 Task: Move the task Create a new online platform for online personal shopping services to the section To-Do in the project BeaconWorks and sort the tasks in the project by Assignee in Ascending order
Action: Mouse moved to (801, 506)
Screenshot: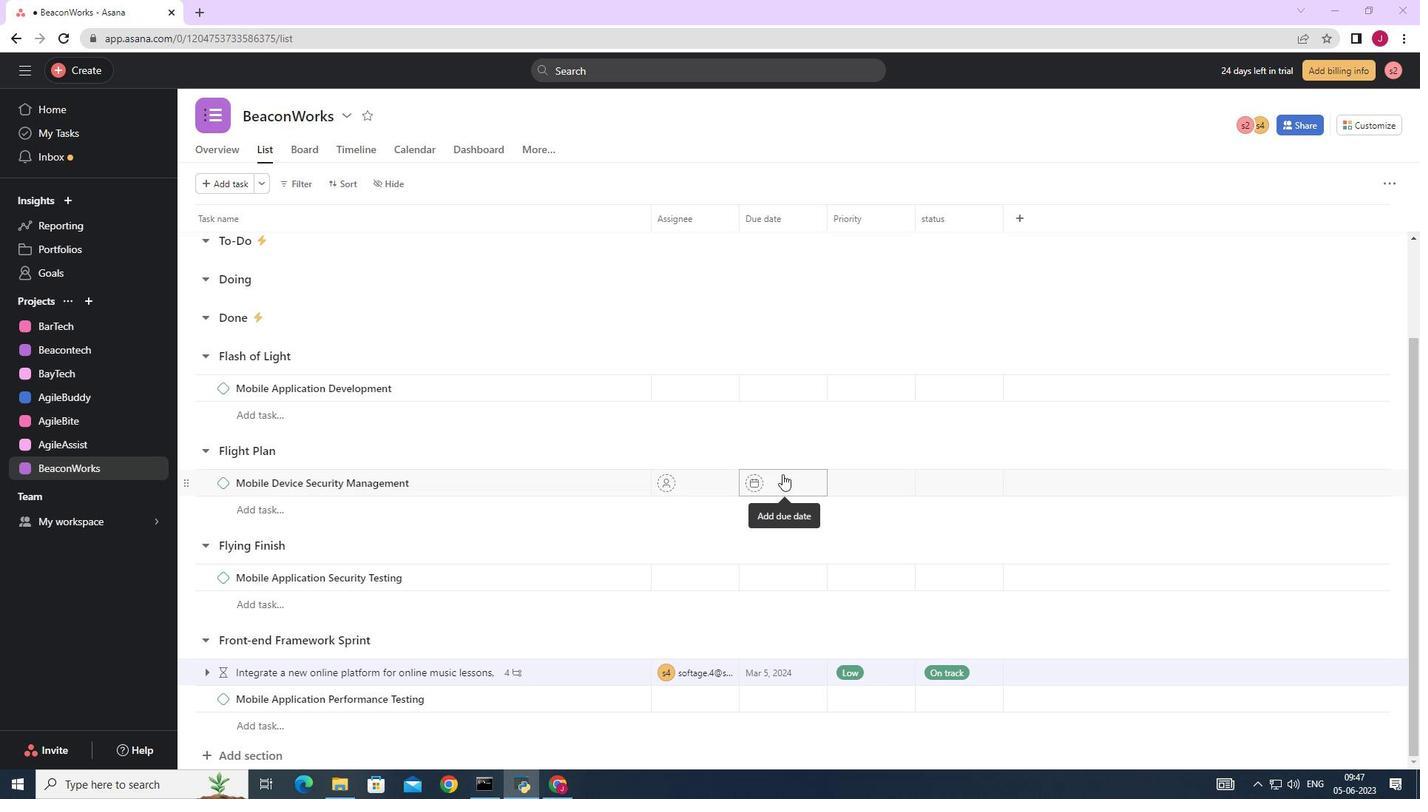 
Action: Mouse scrolled (801, 506) with delta (0, 0)
Screenshot: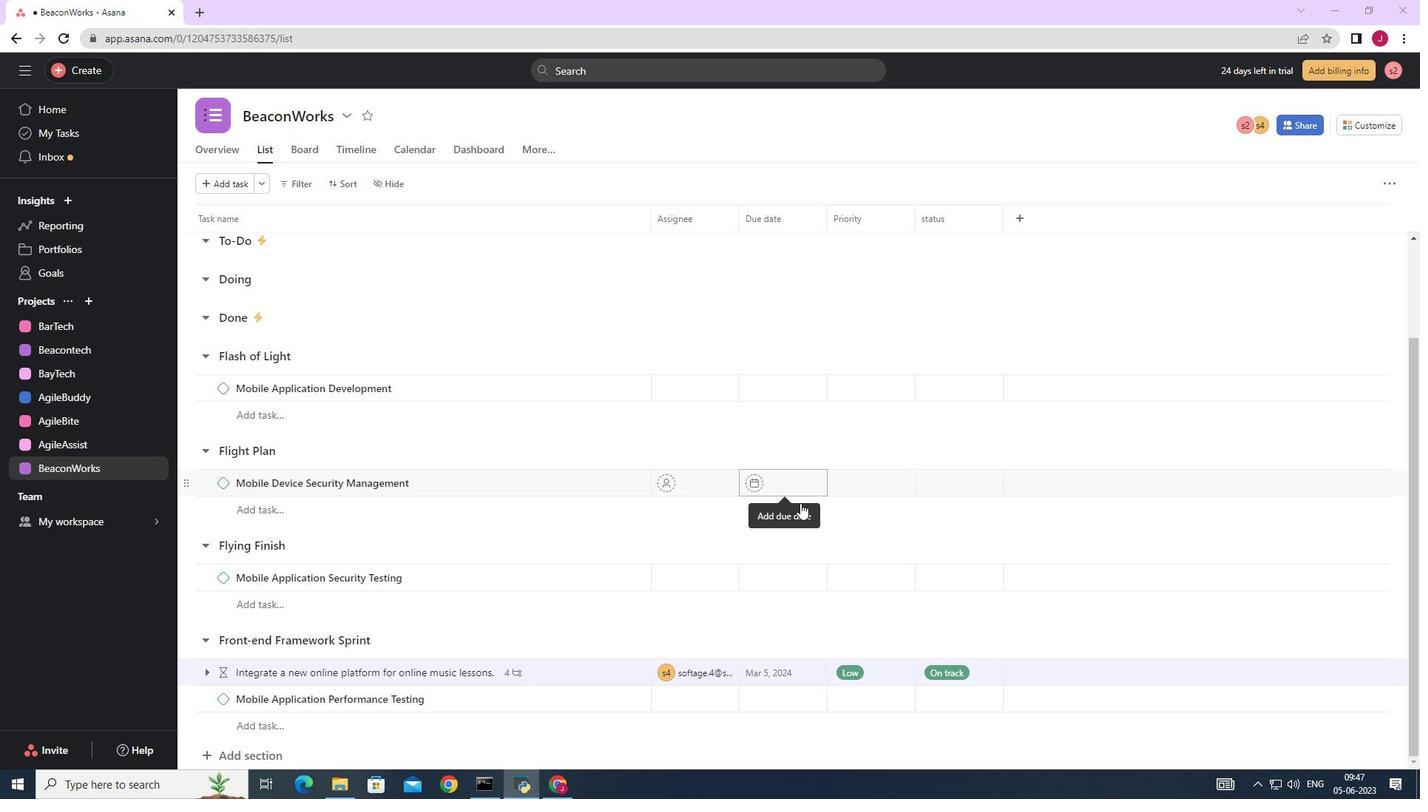 
Action: Mouse moved to (801, 506)
Screenshot: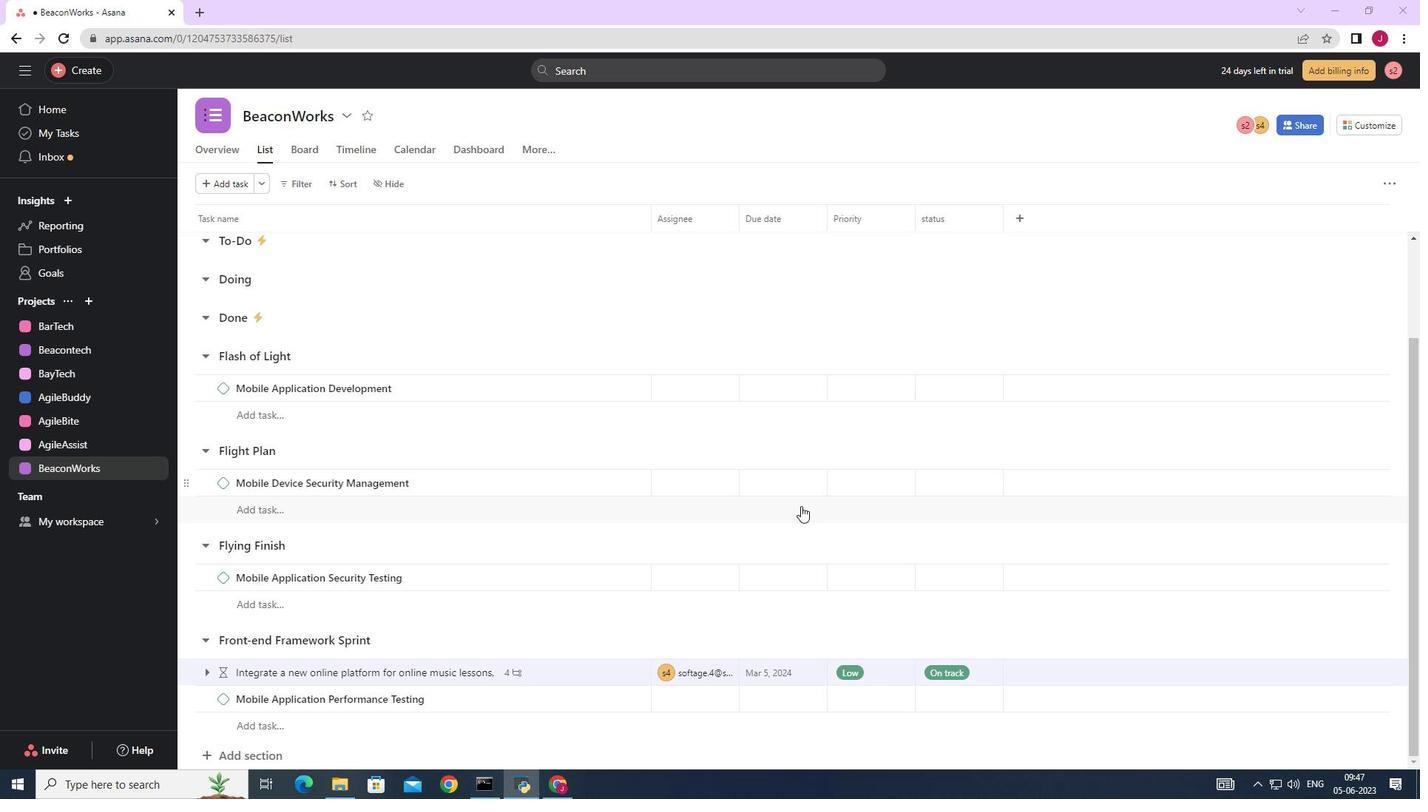 
Action: Mouse scrolled (801, 507) with delta (0, 0)
Screenshot: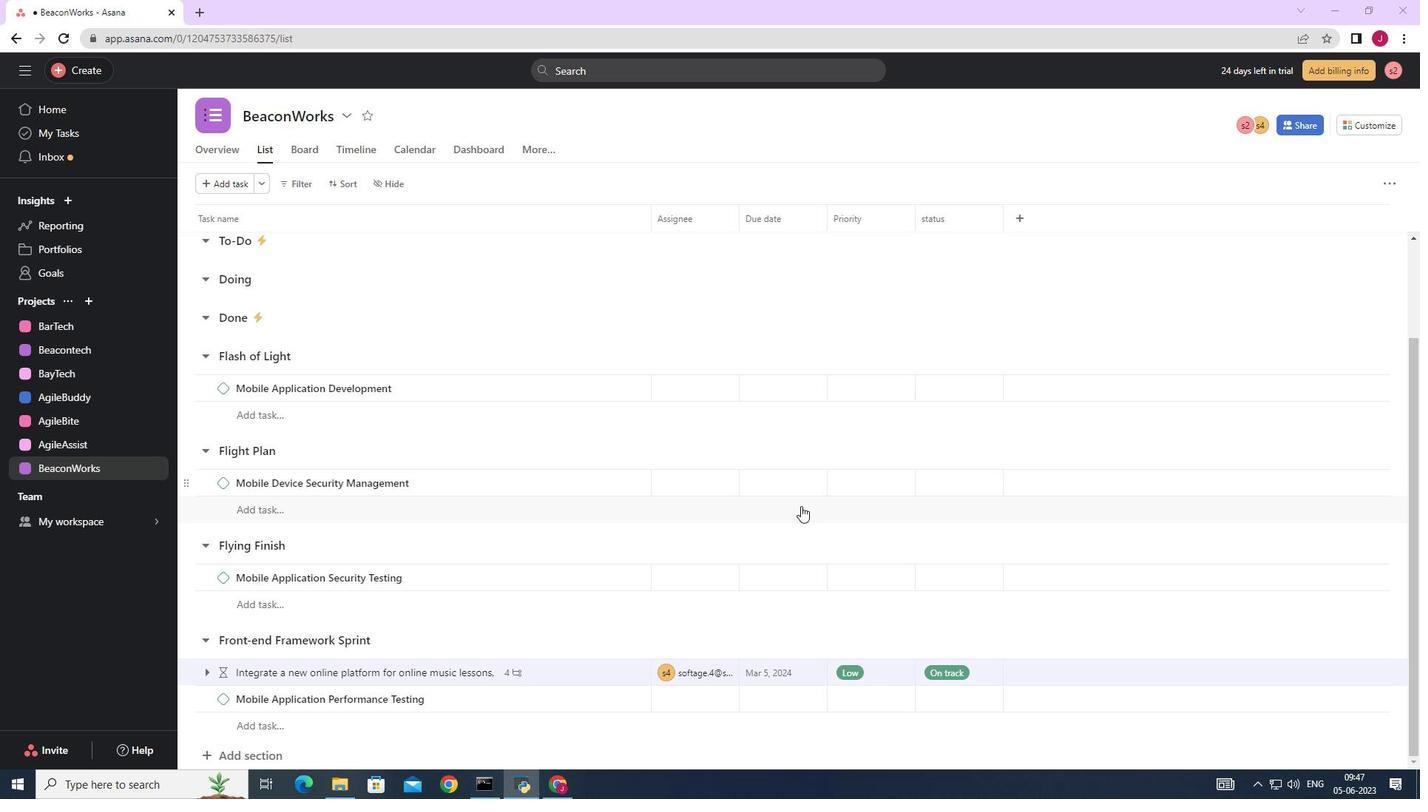 
Action: Mouse scrolled (801, 507) with delta (0, 0)
Screenshot: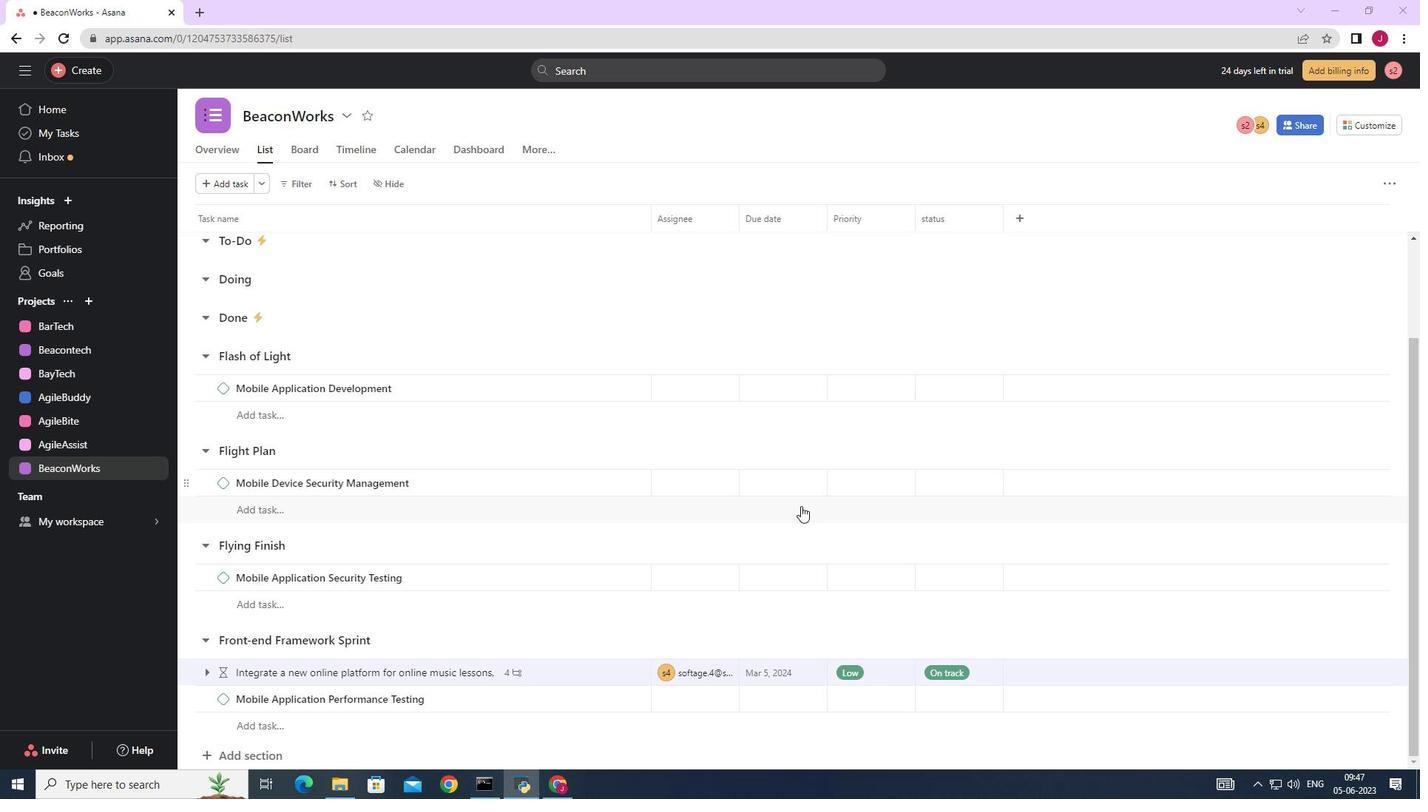
Action: Mouse scrolled (801, 507) with delta (0, 0)
Screenshot: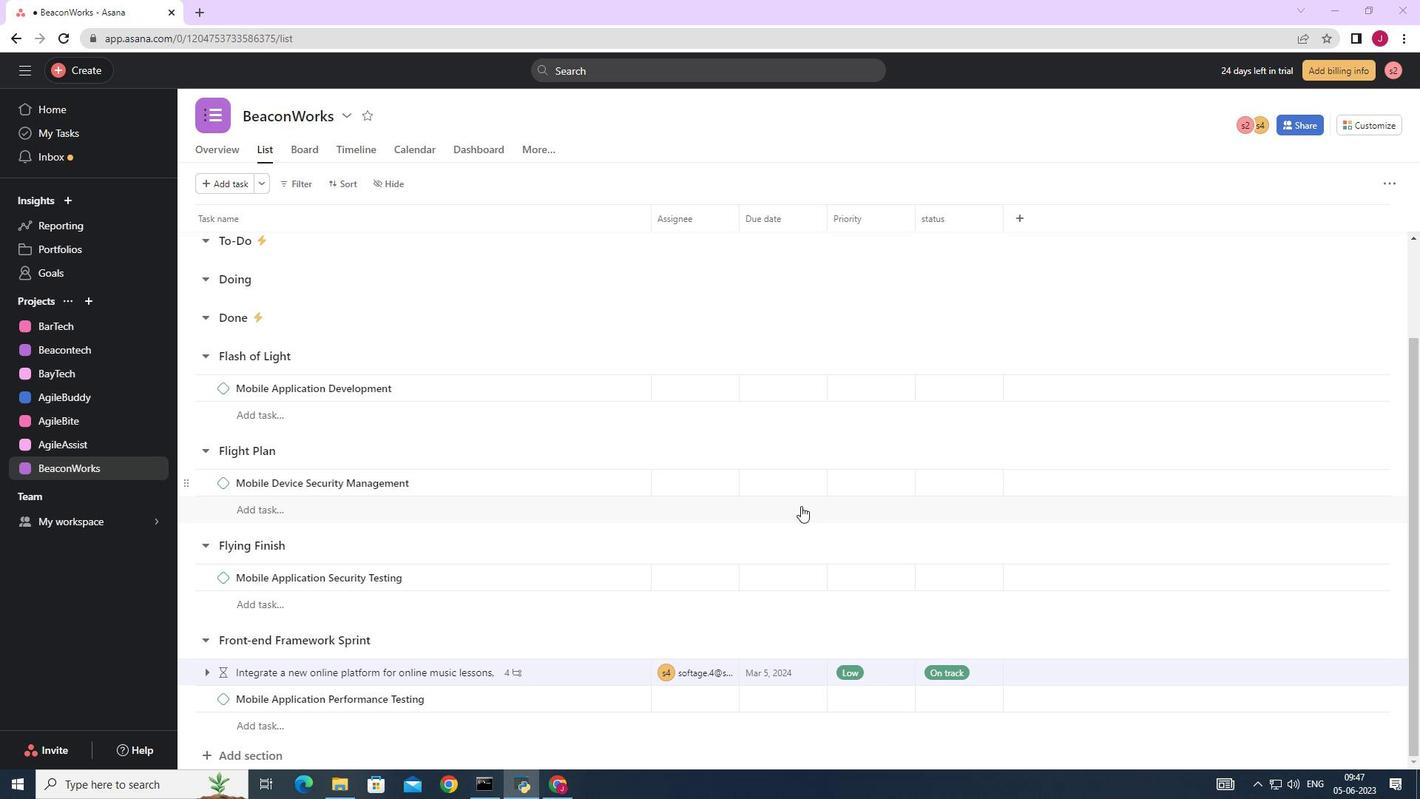 
Action: Mouse moved to (614, 298)
Screenshot: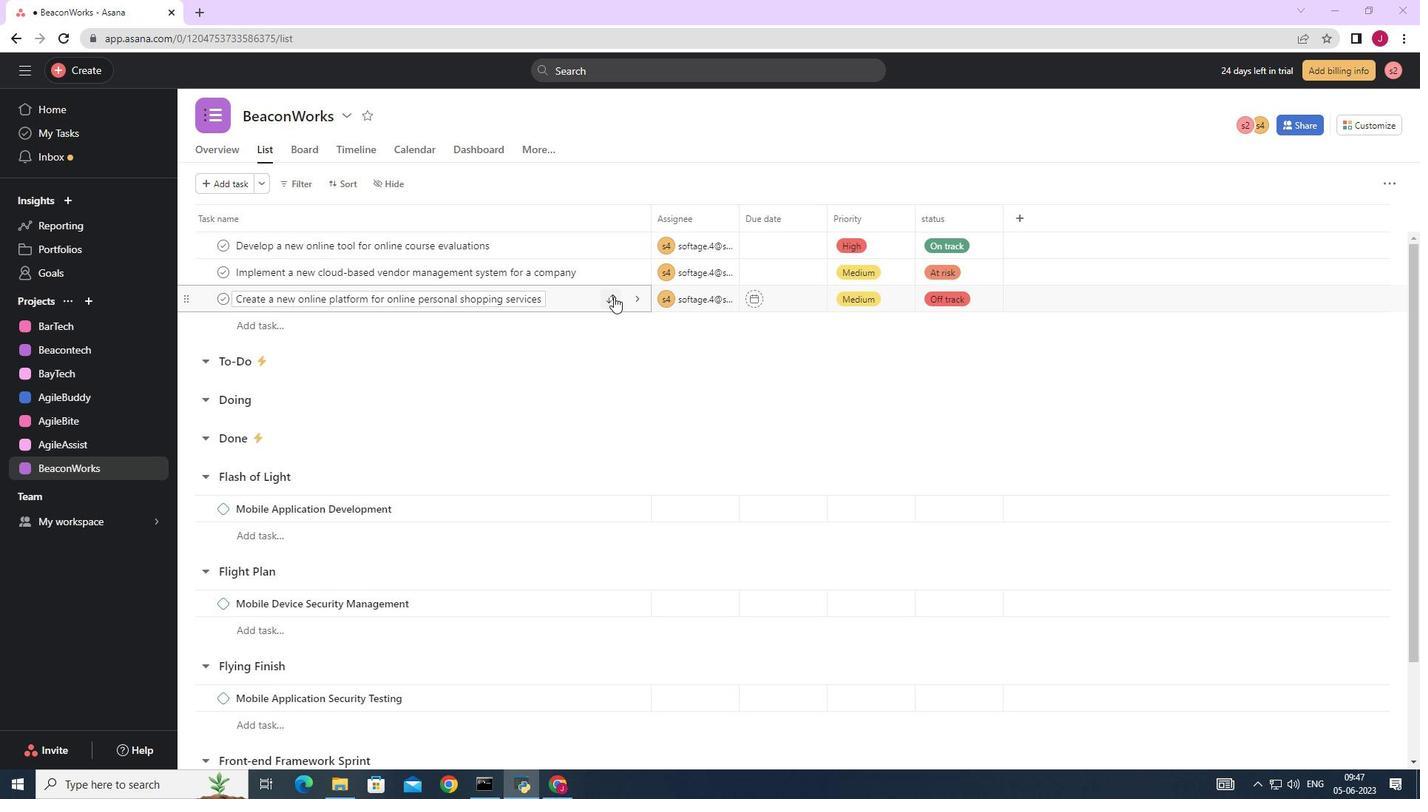 
Action: Mouse pressed left at (614, 298)
Screenshot: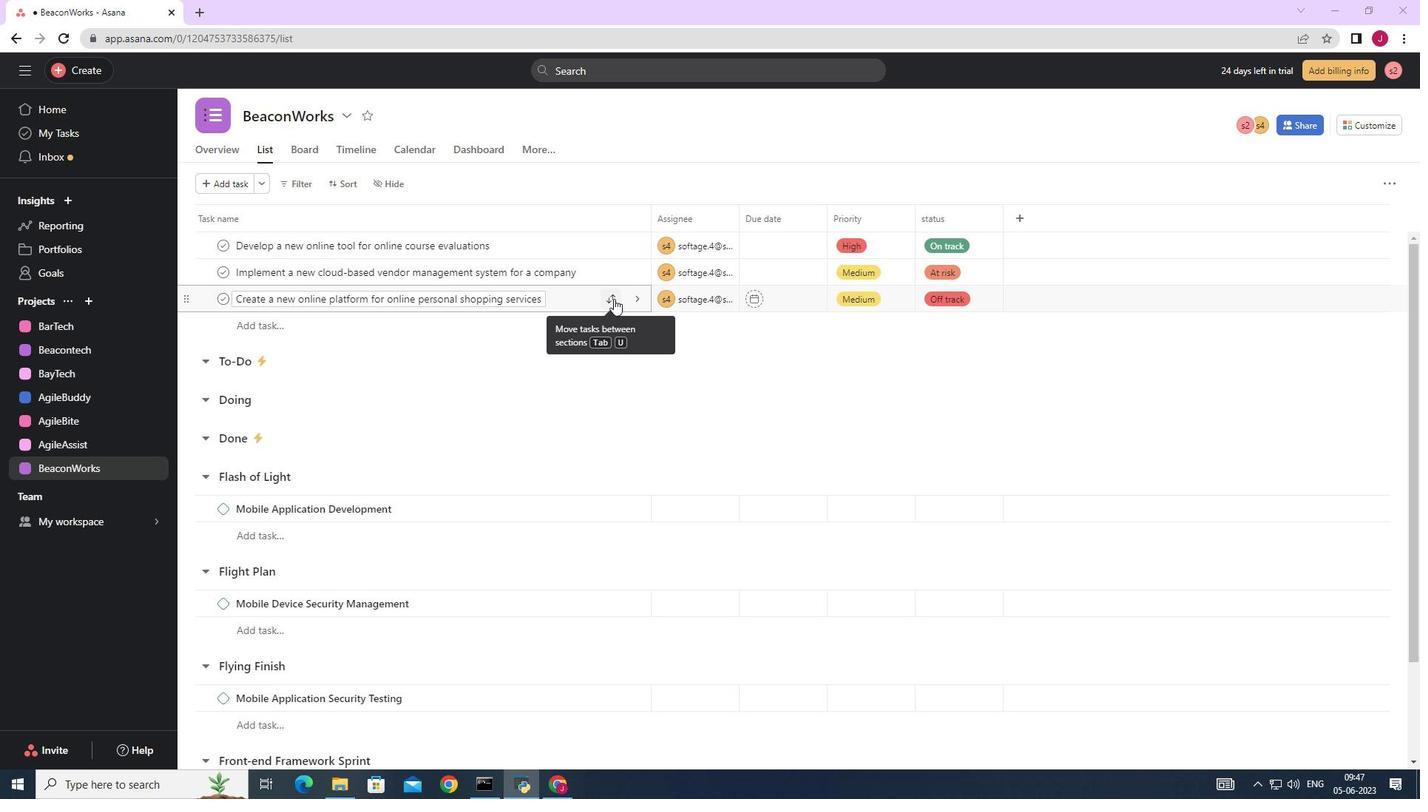 
Action: Mouse moved to (522, 378)
Screenshot: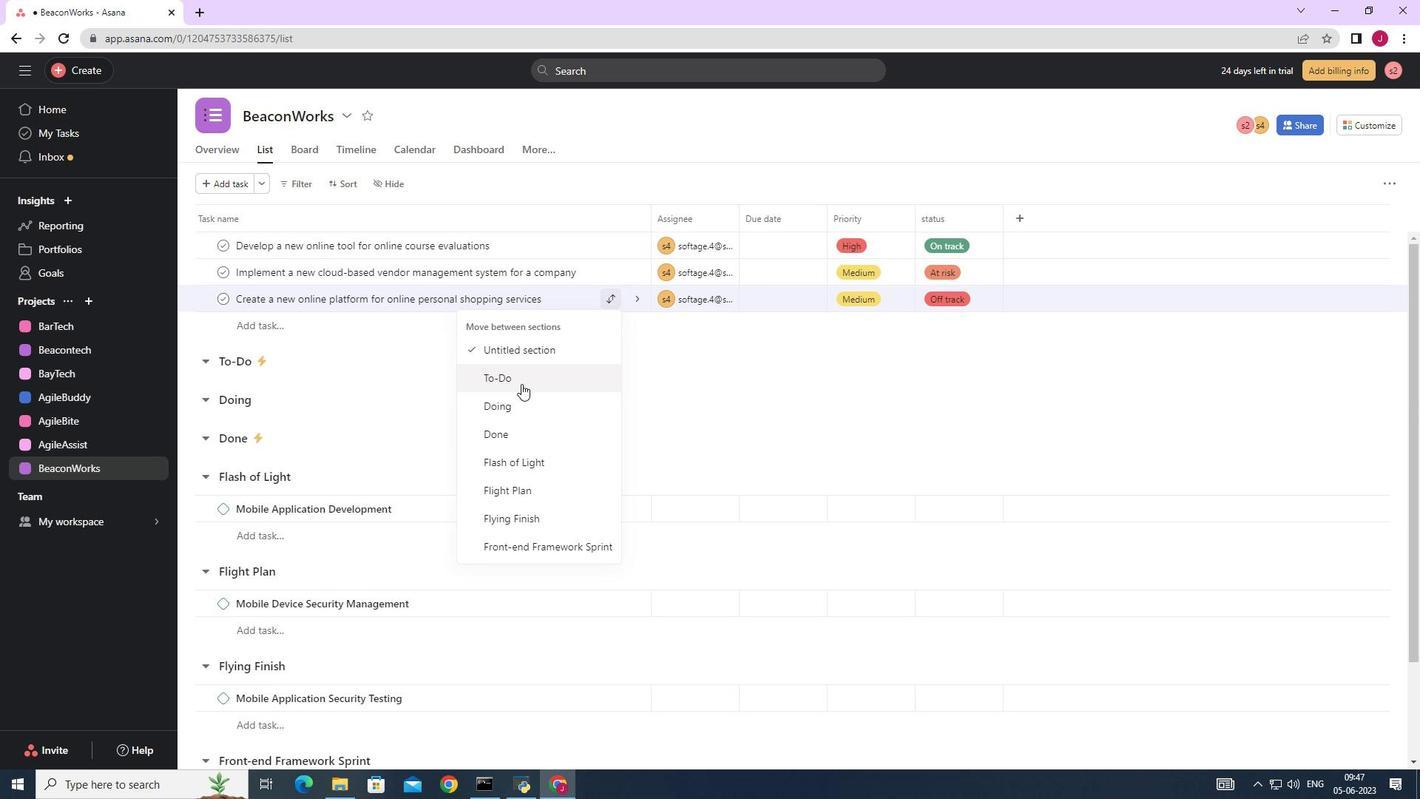 
Action: Mouse pressed left at (522, 378)
Screenshot: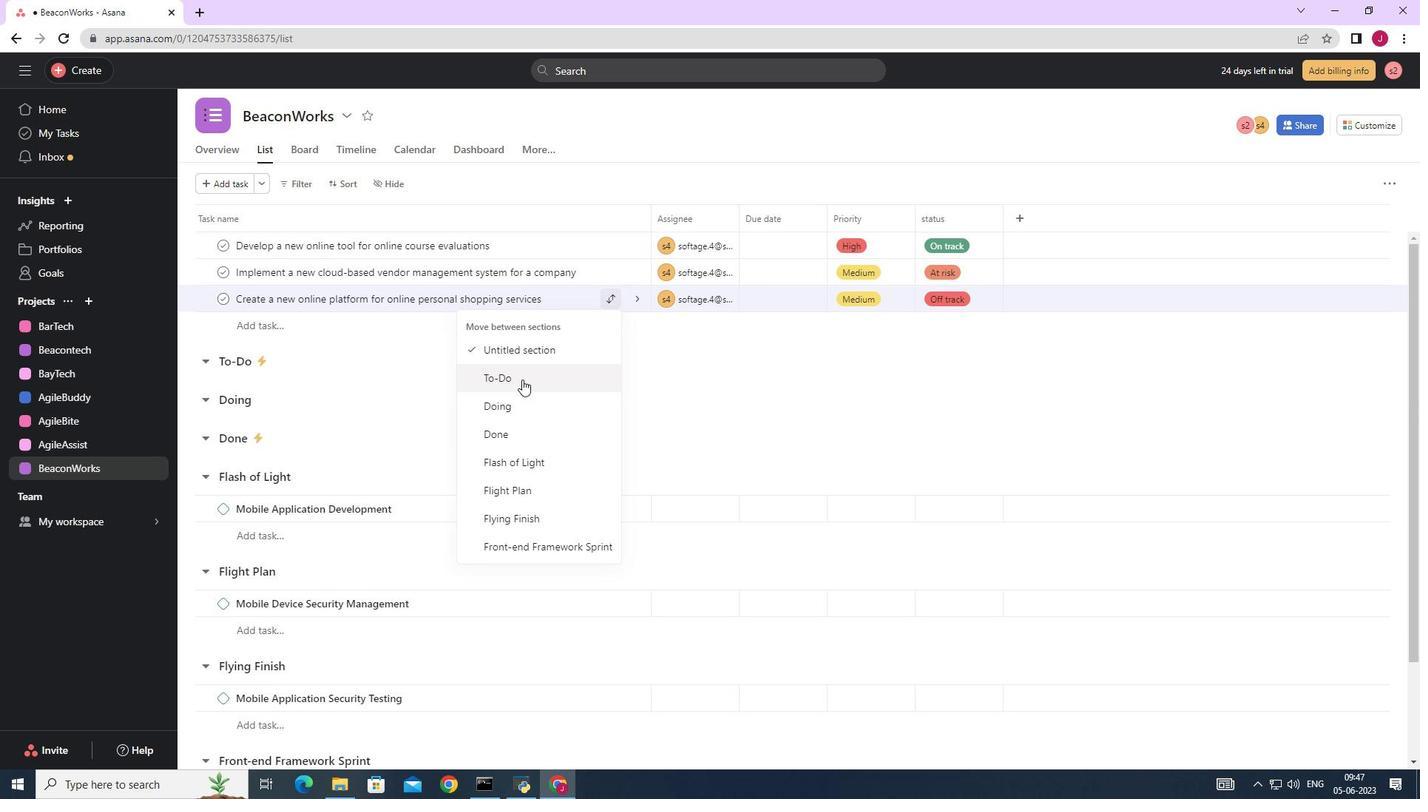 
Action: Mouse moved to (539, 426)
Screenshot: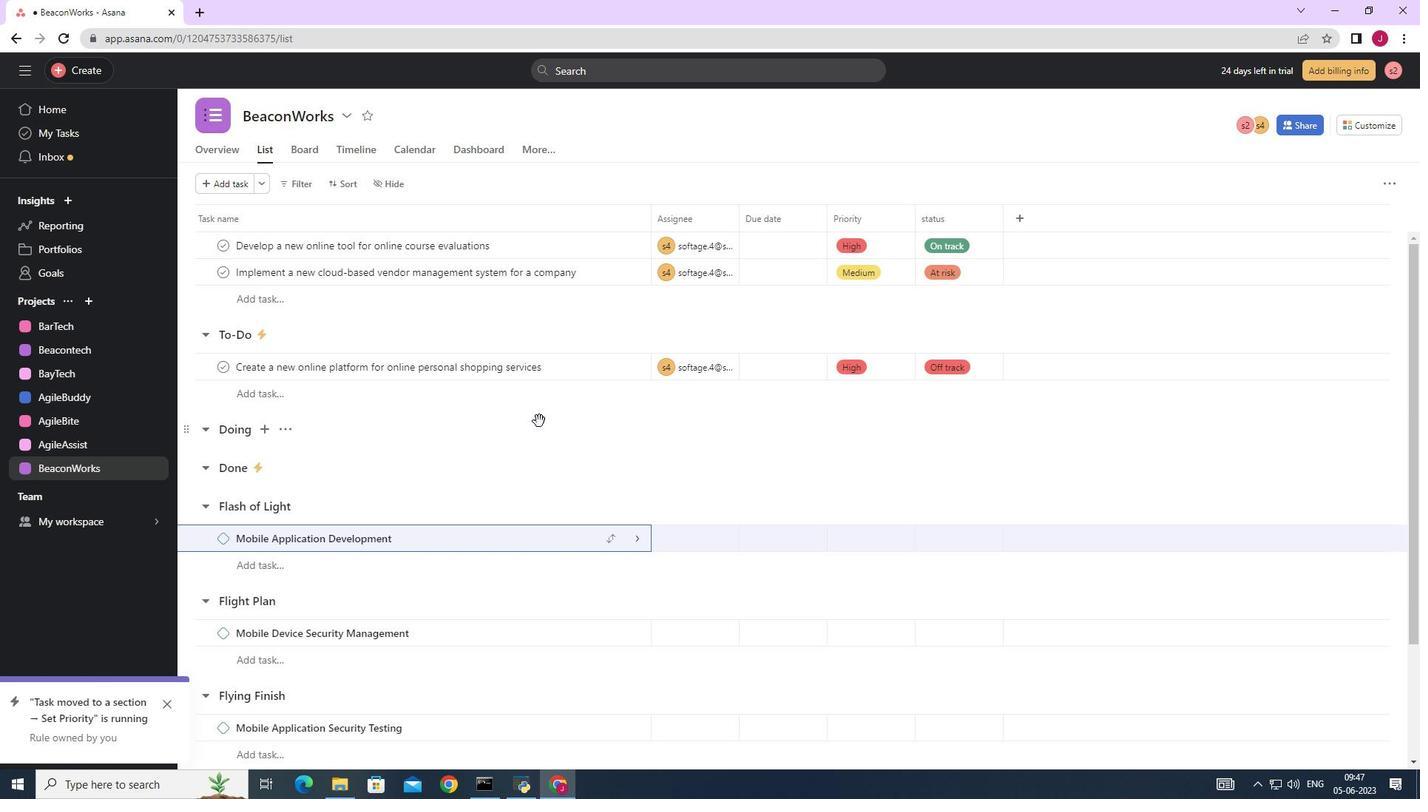 
Action: Mouse scrolled (539, 425) with delta (0, 0)
Screenshot: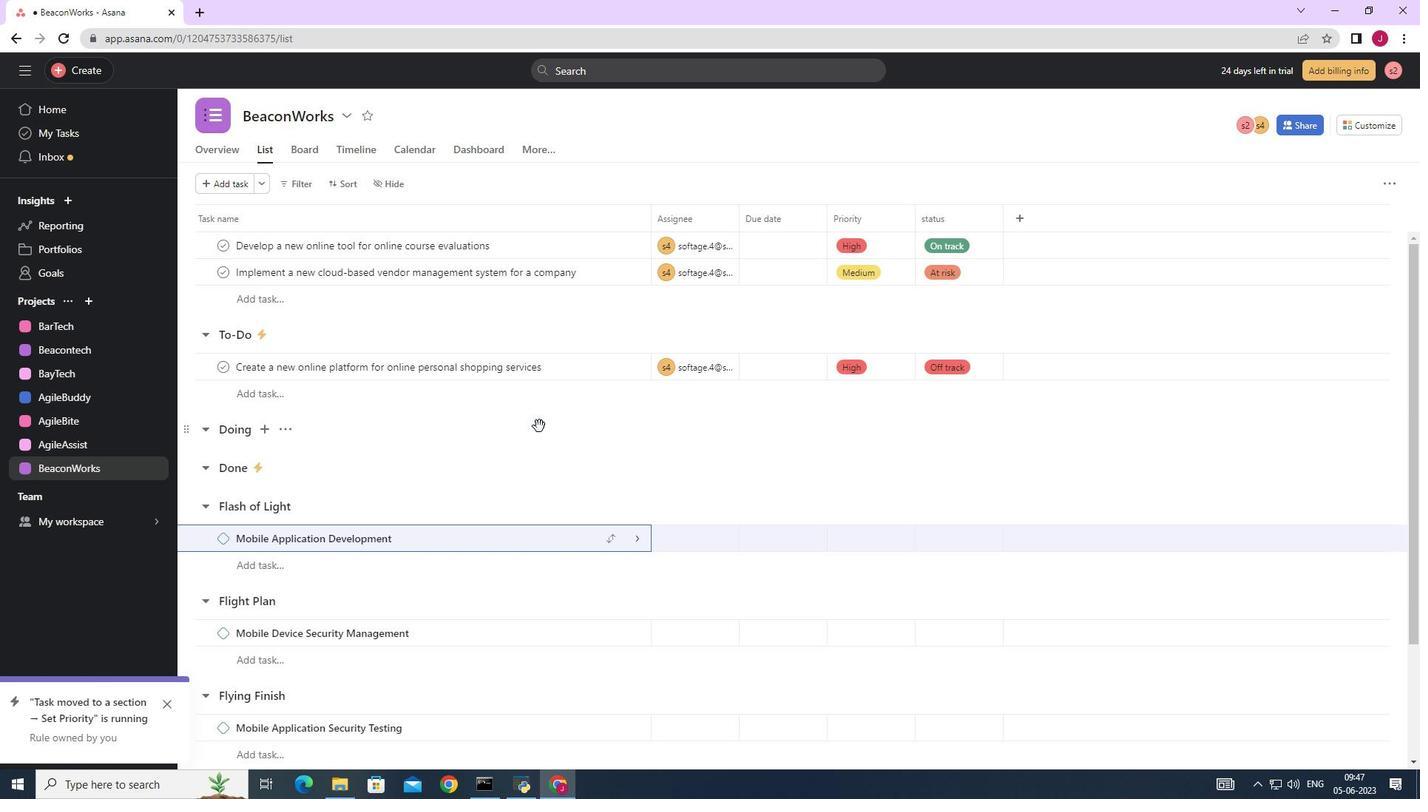 
Action: Mouse moved to (539, 426)
Screenshot: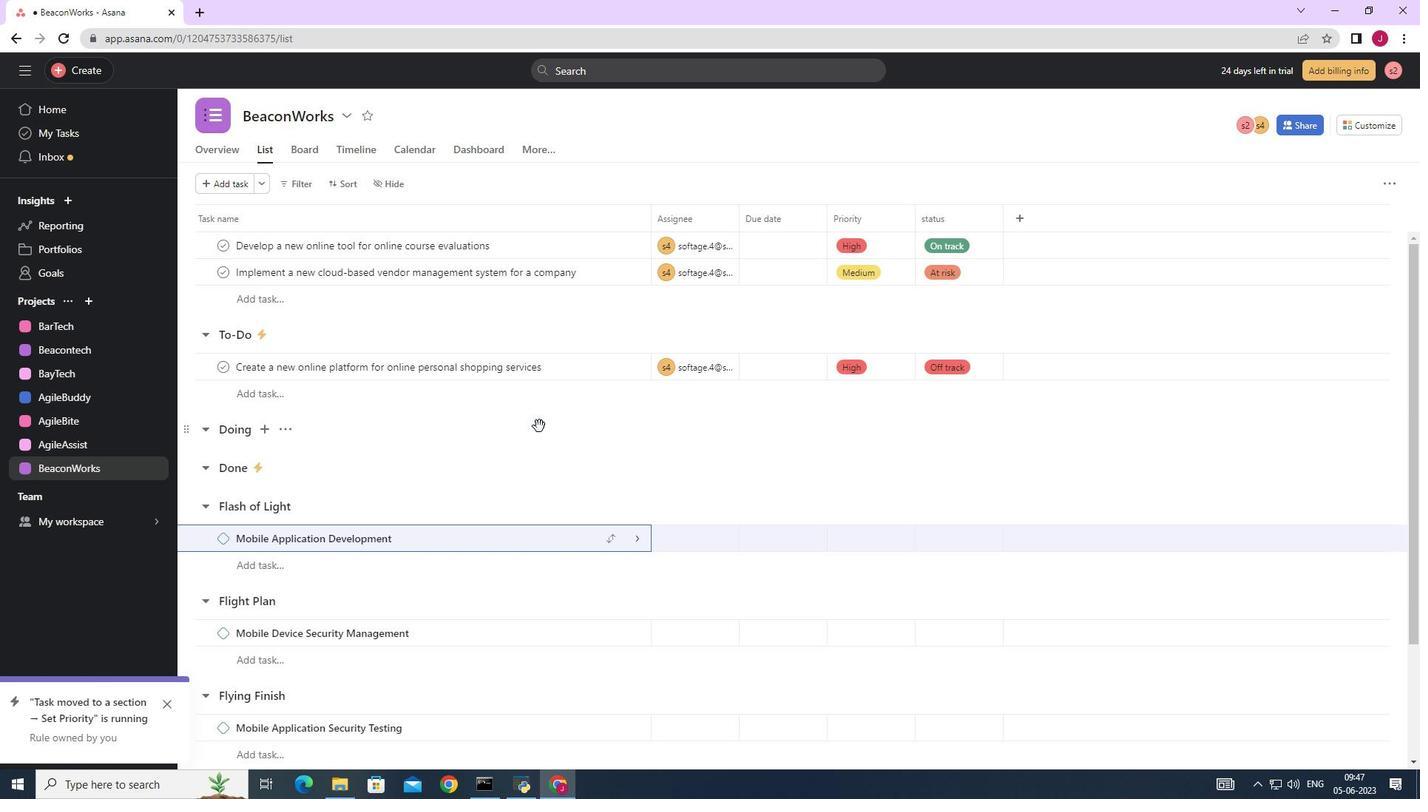 
Action: Mouse scrolled (539, 426) with delta (0, 0)
Screenshot: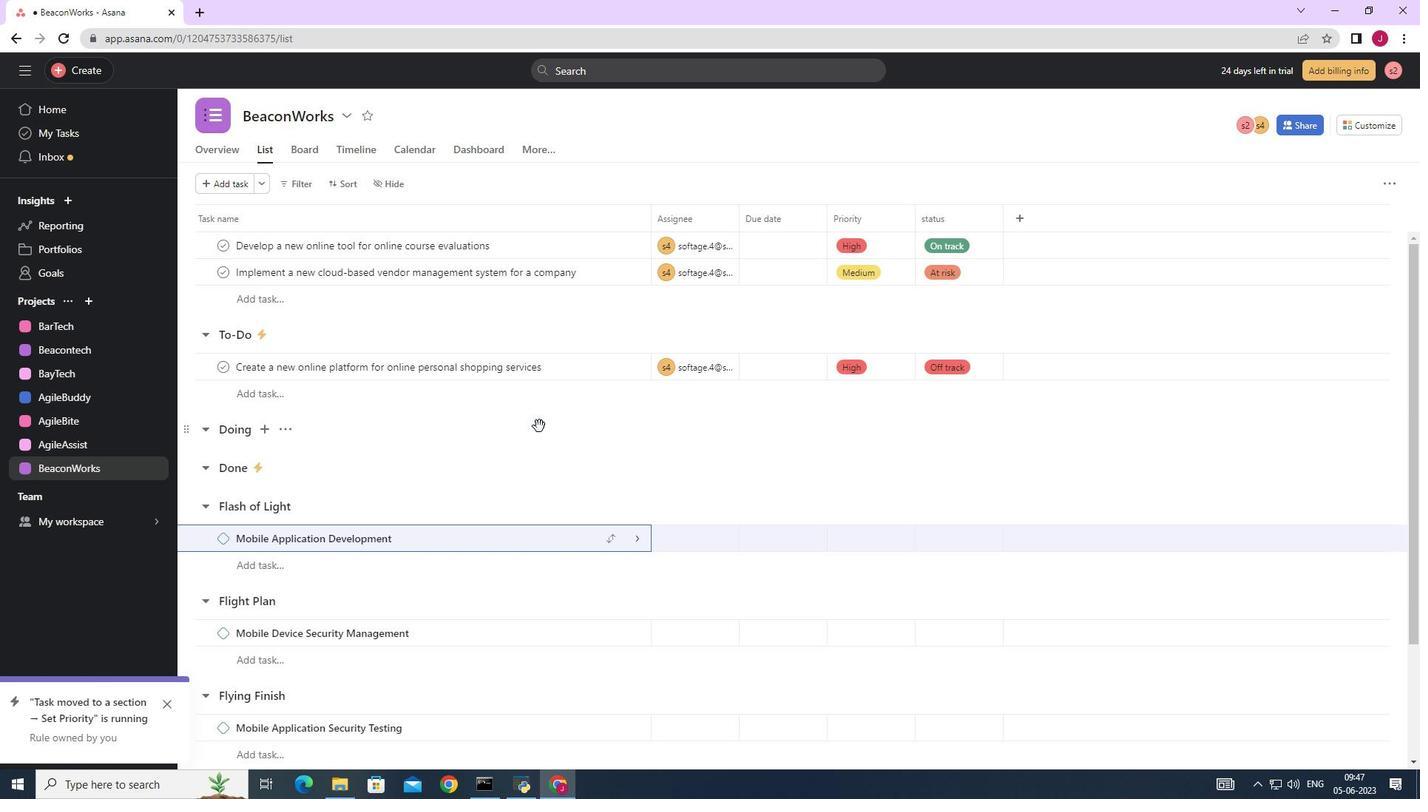 
Action: Mouse scrolled (539, 426) with delta (0, 0)
Screenshot: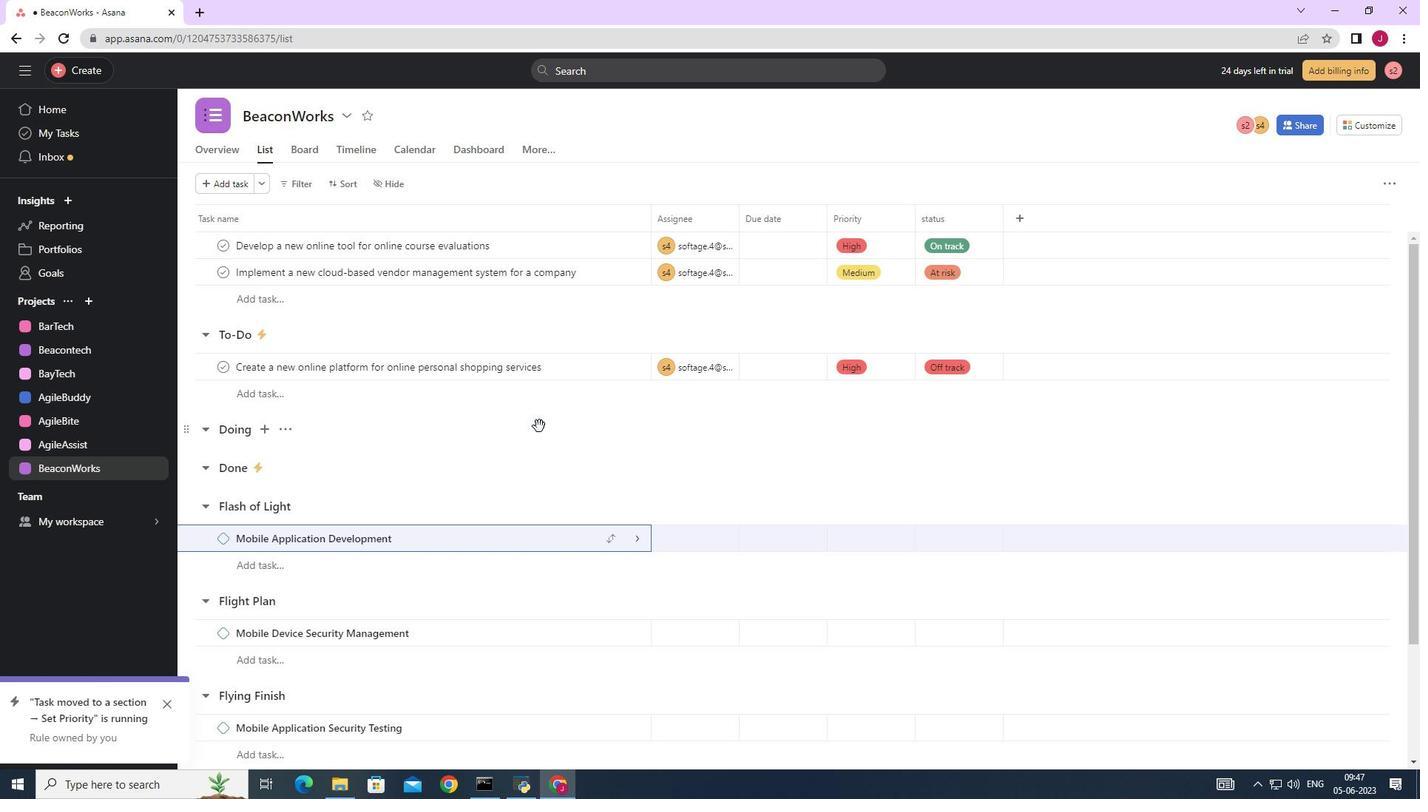 
Action: Mouse moved to (548, 409)
Screenshot: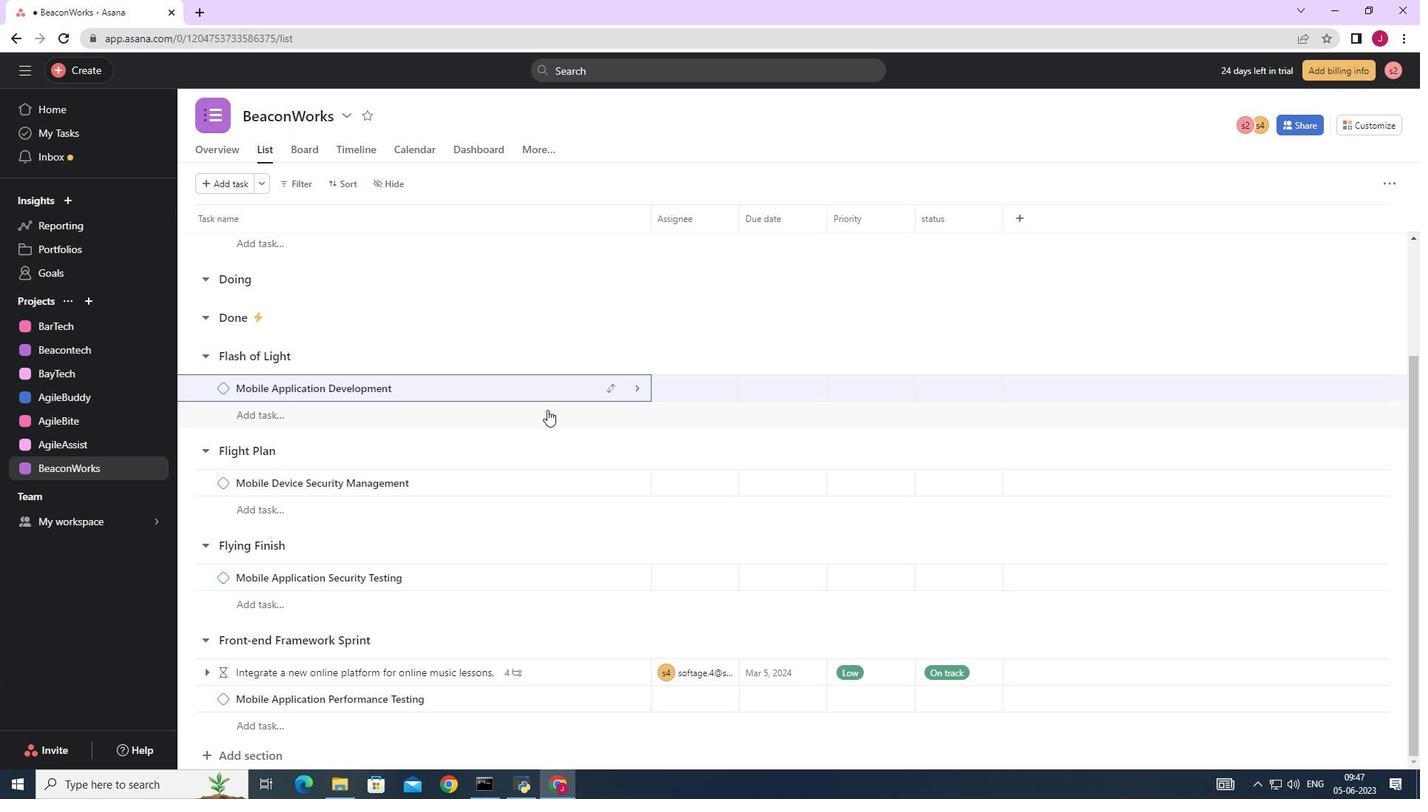 
Action: Mouse scrolled (548, 409) with delta (0, 0)
Screenshot: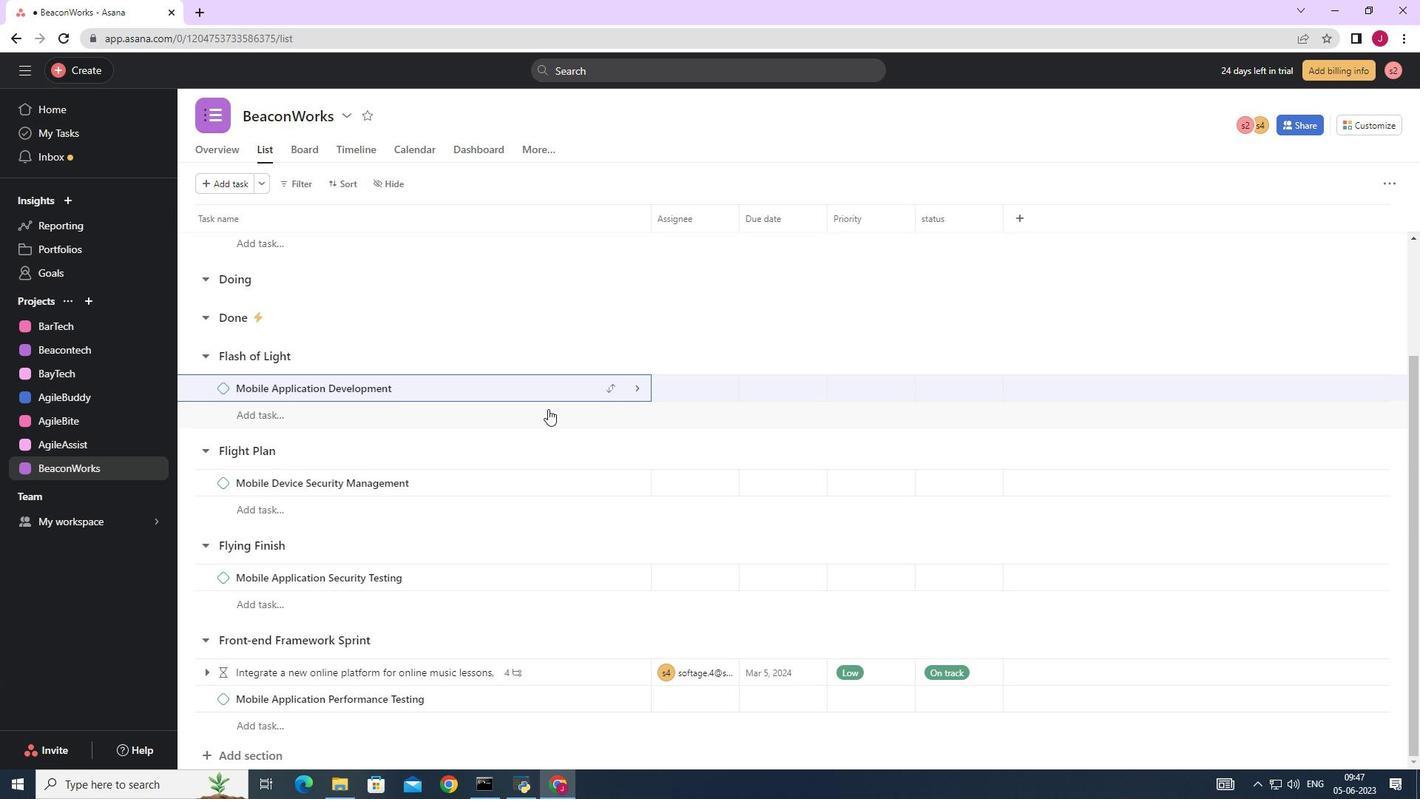 
Action: Mouse moved to (548, 407)
Screenshot: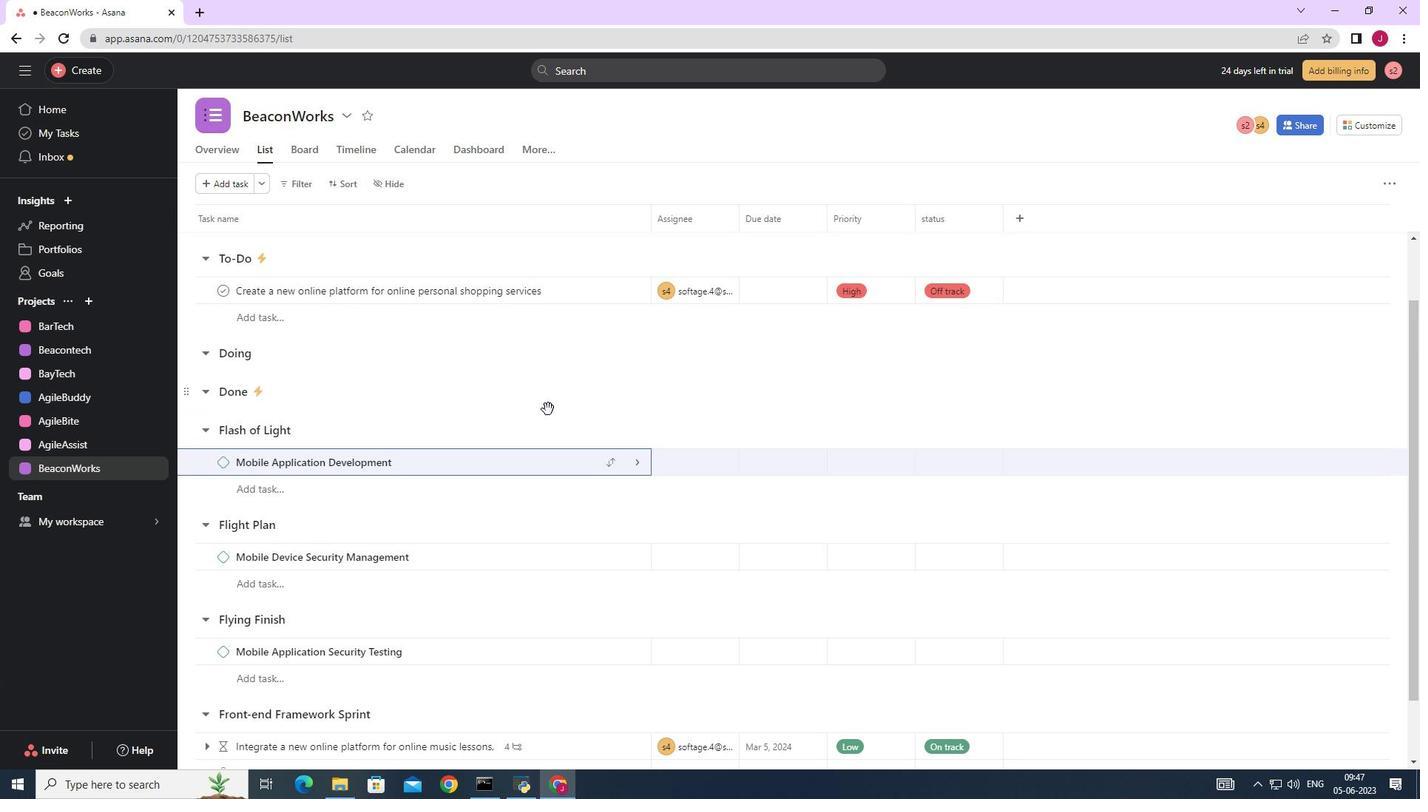 
Action: Mouse scrolled (548, 408) with delta (0, 0)
Screenshot: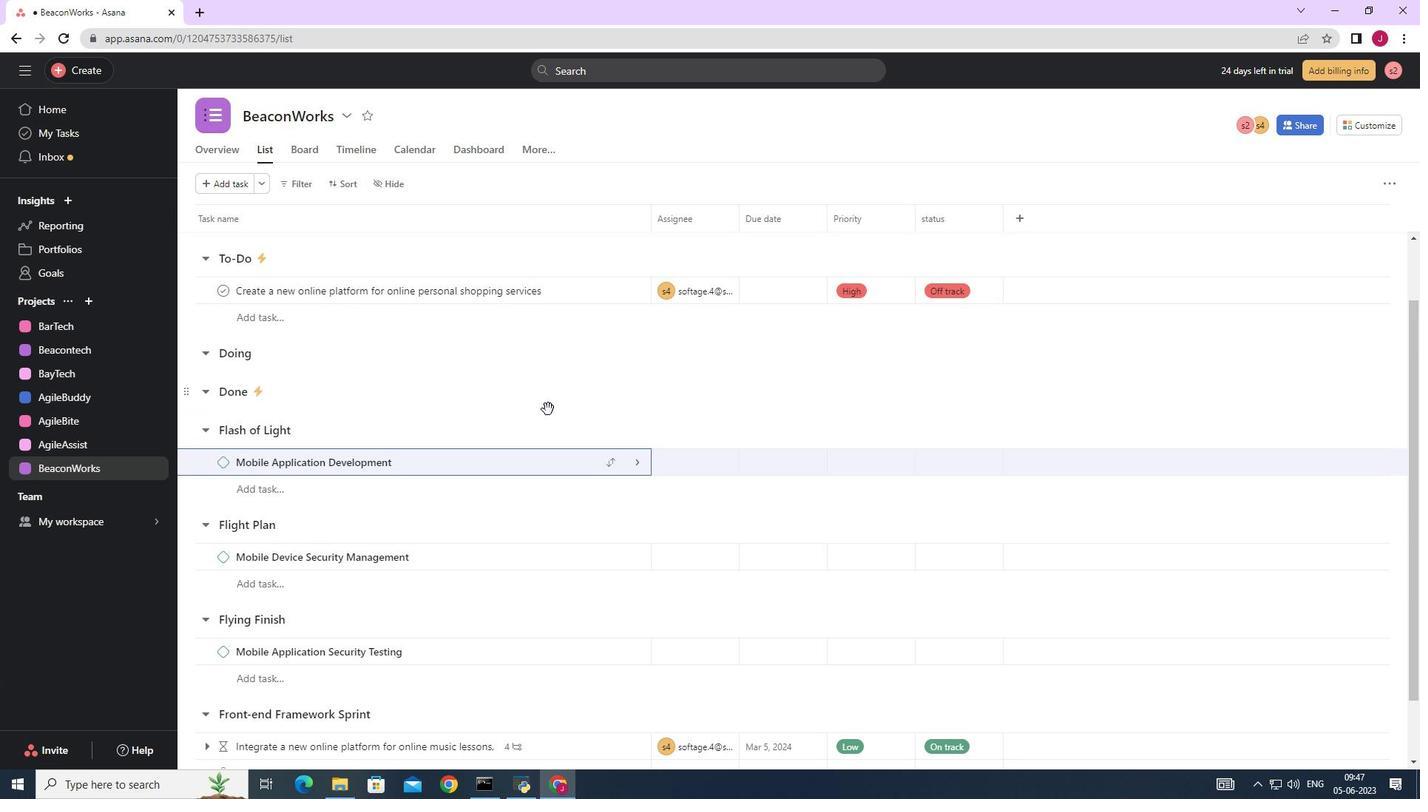 
Action: Mouse scrolled (548, 408) with delta (0, 0)
Screenshot: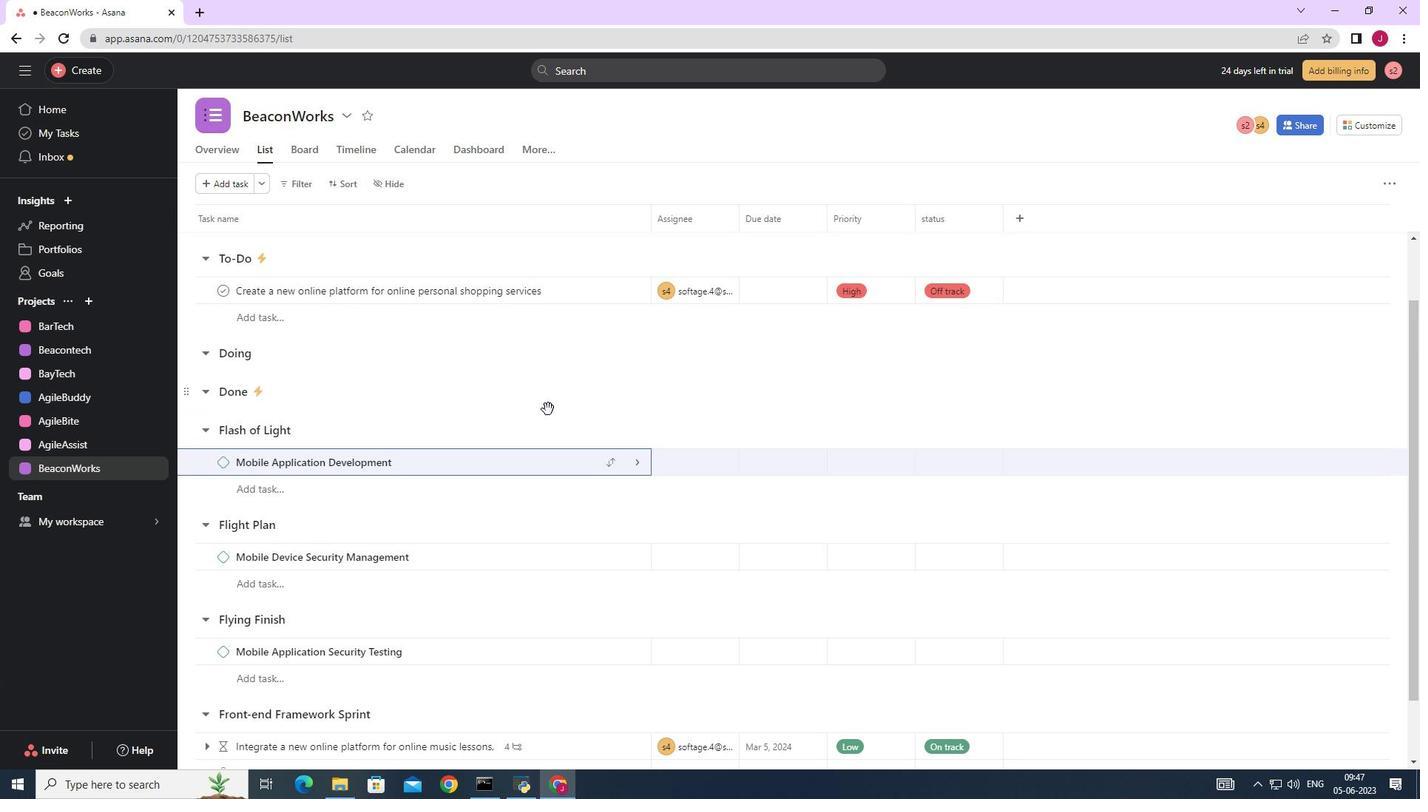 
Action: Mouse moved to (346, 184)
Screenshot: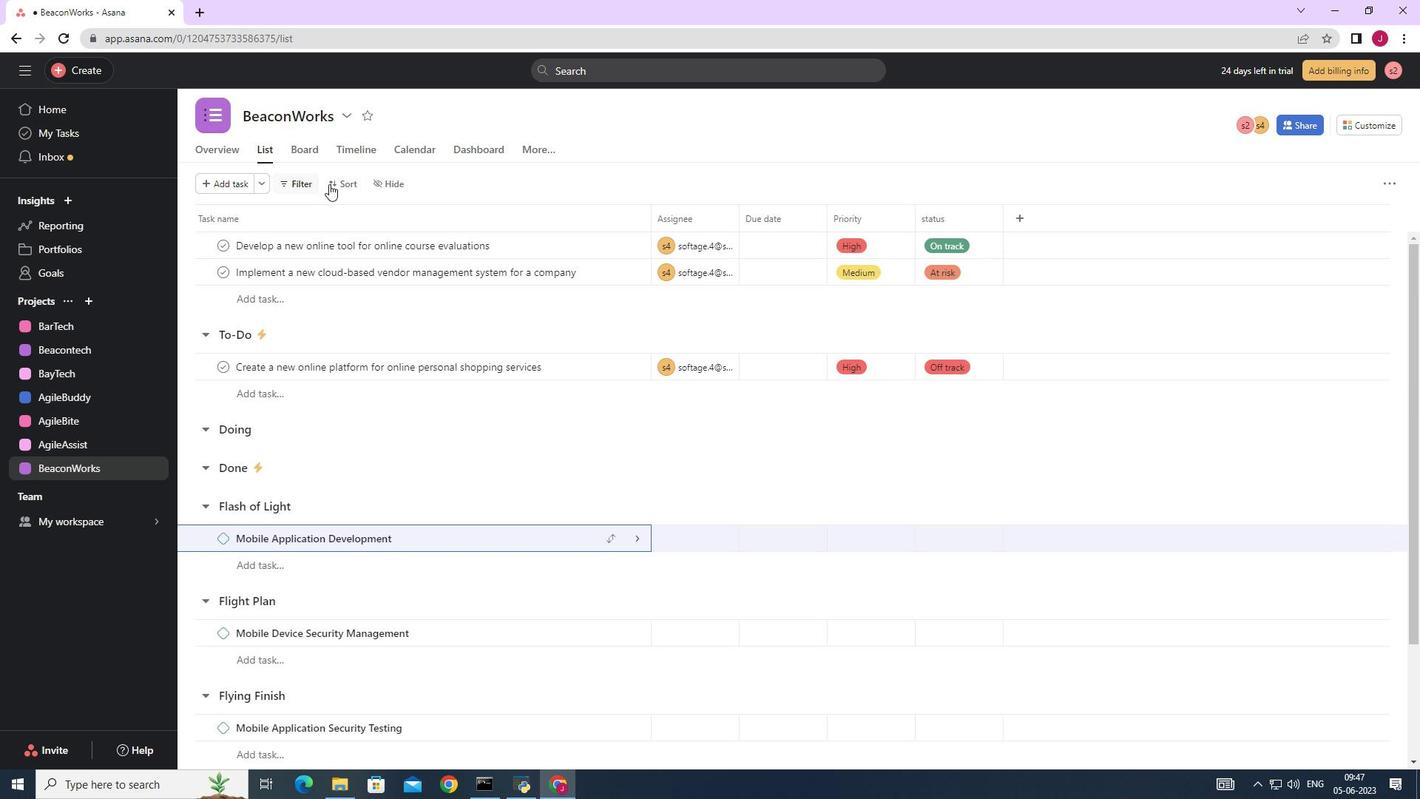 
Action: Mouse pressed left at (346, 184)
Screenshot: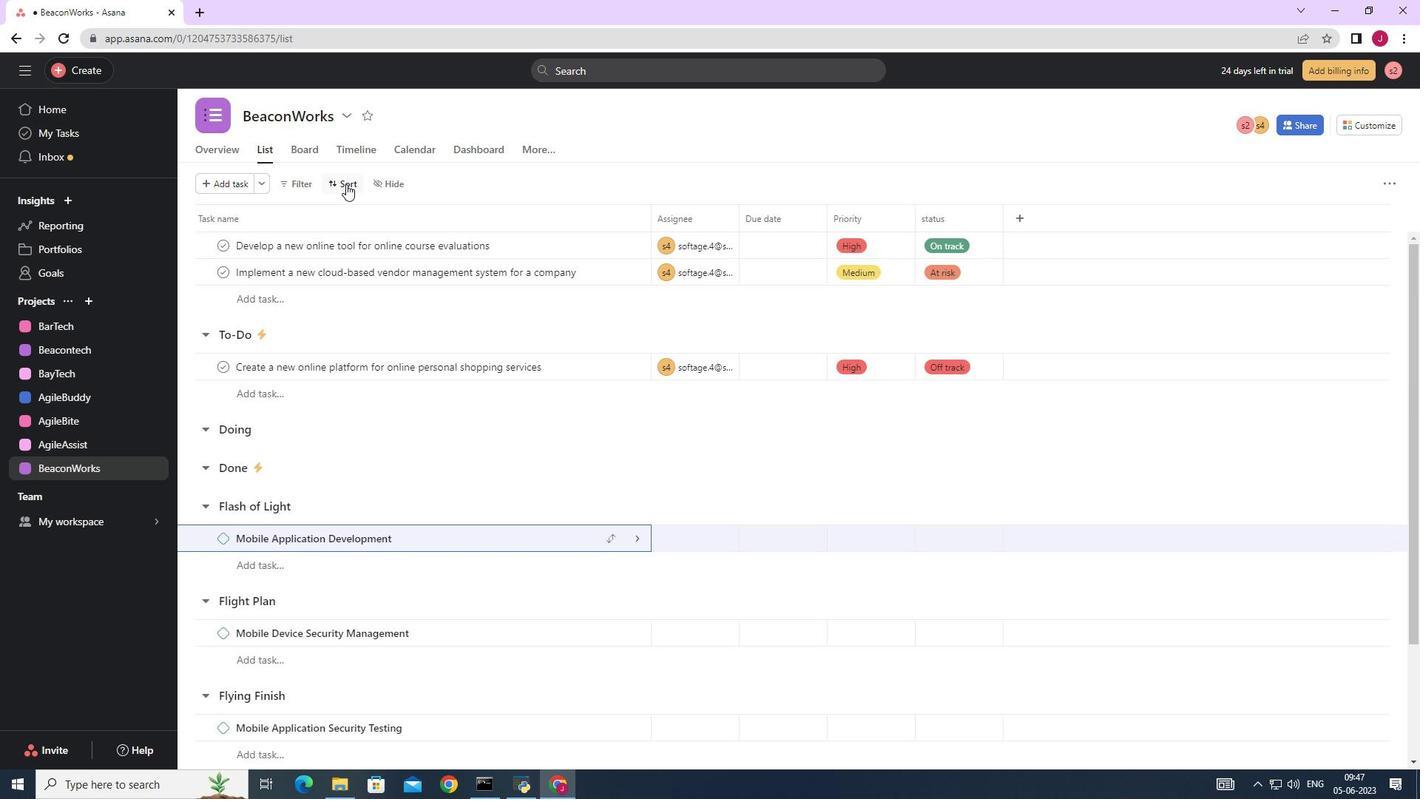 
Action: Mouse moved to (377, 309)
Screenshot: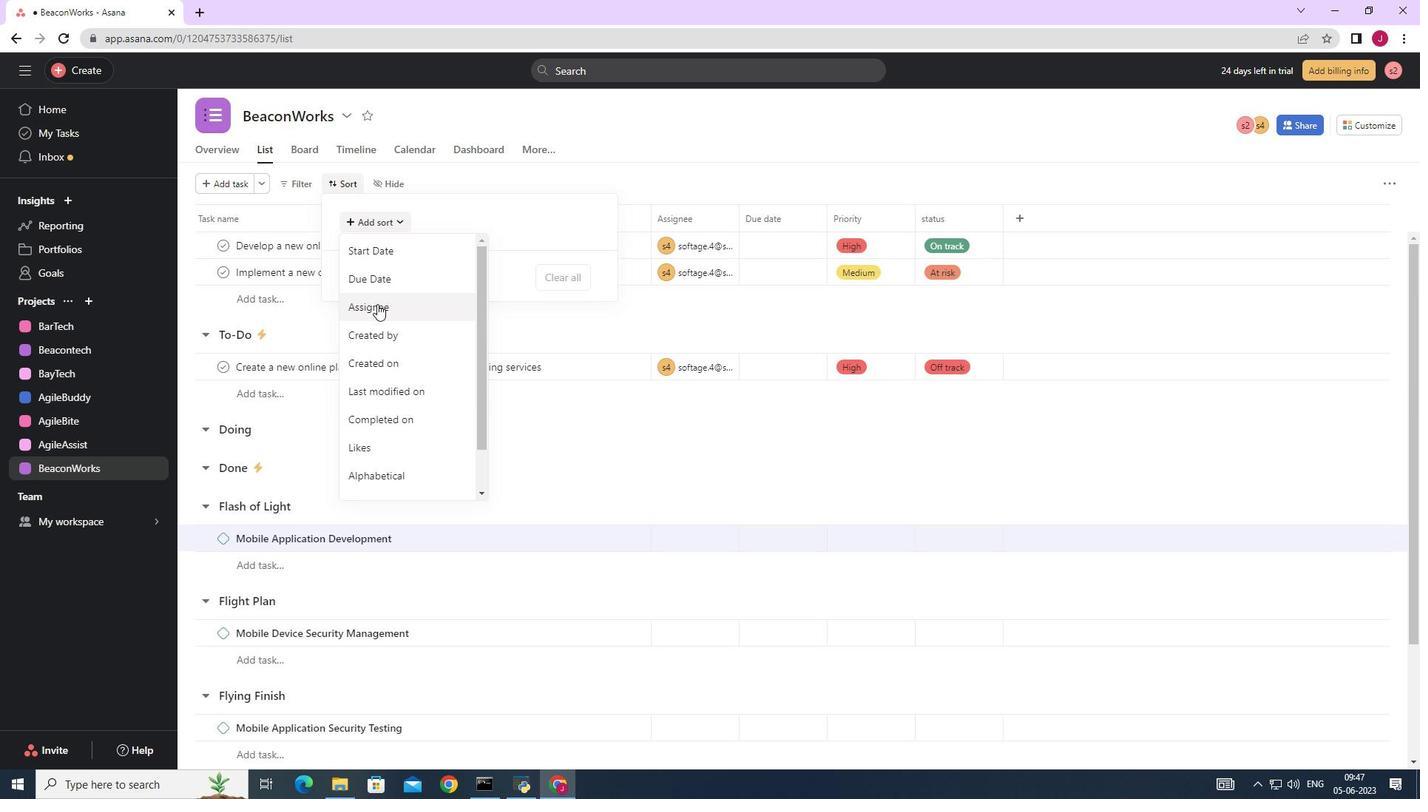 
Action: Mouse pressed left at (377, 309)
Screenshot: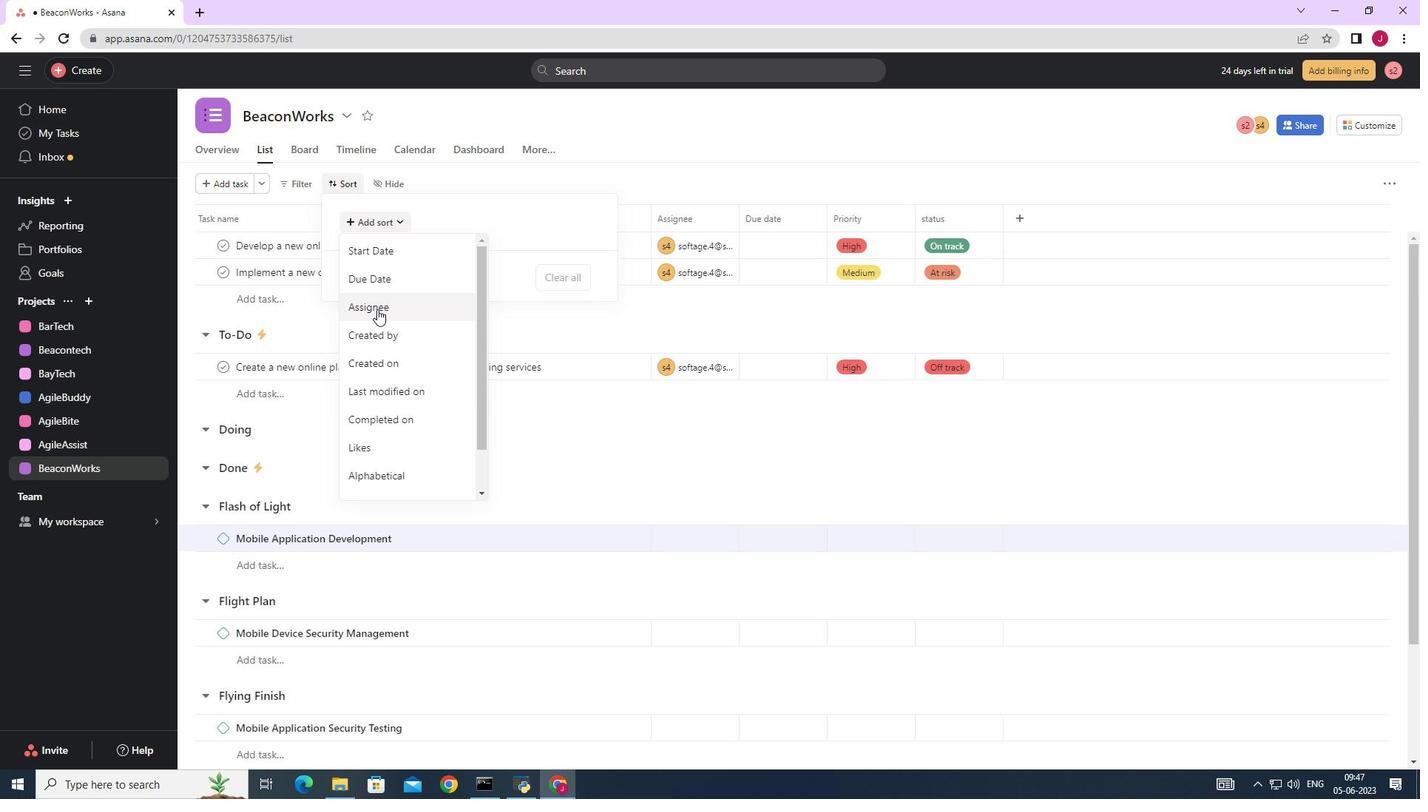
Action: Mouse moved to (426, 247)
Screenshot: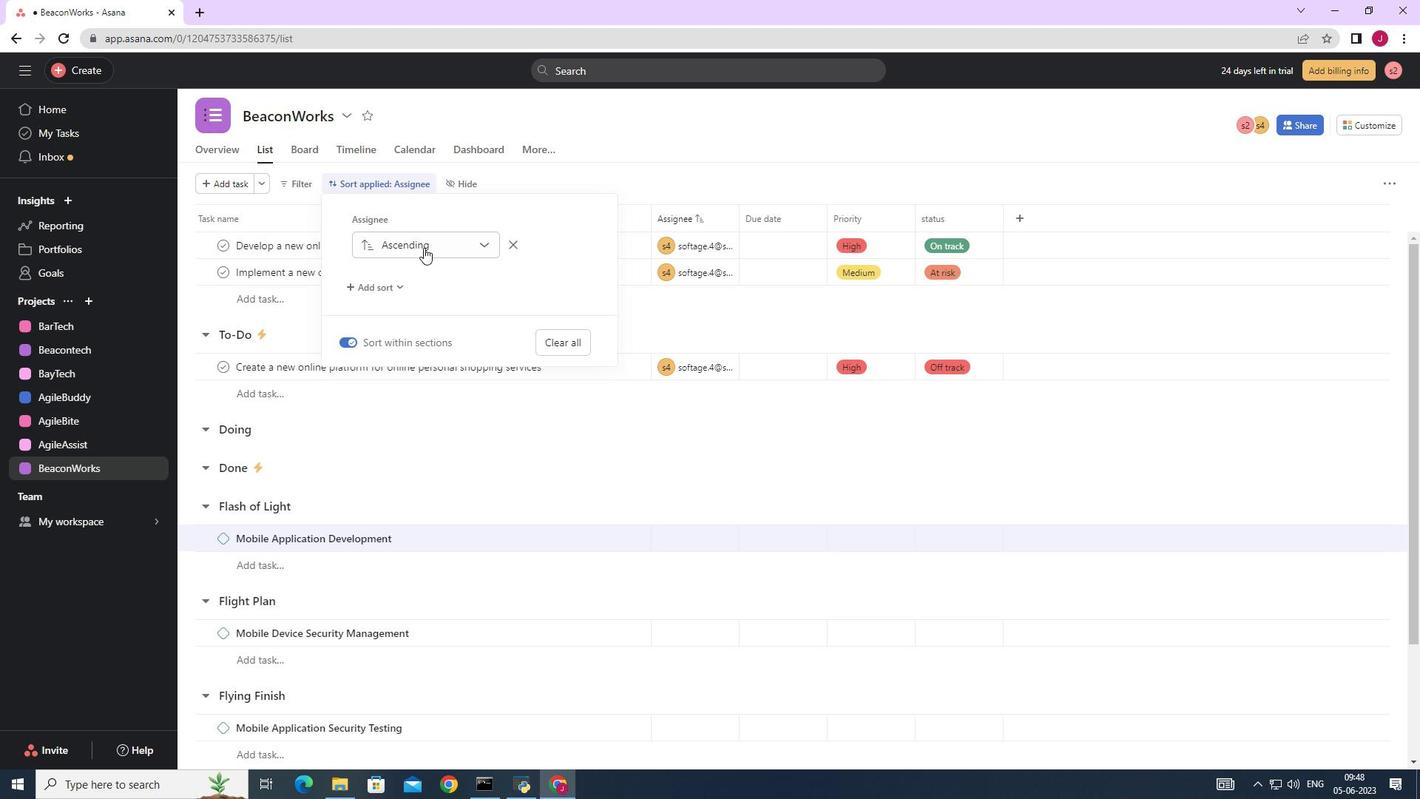 
Action: Mouse pressed left at (426, 247)
Screenshot: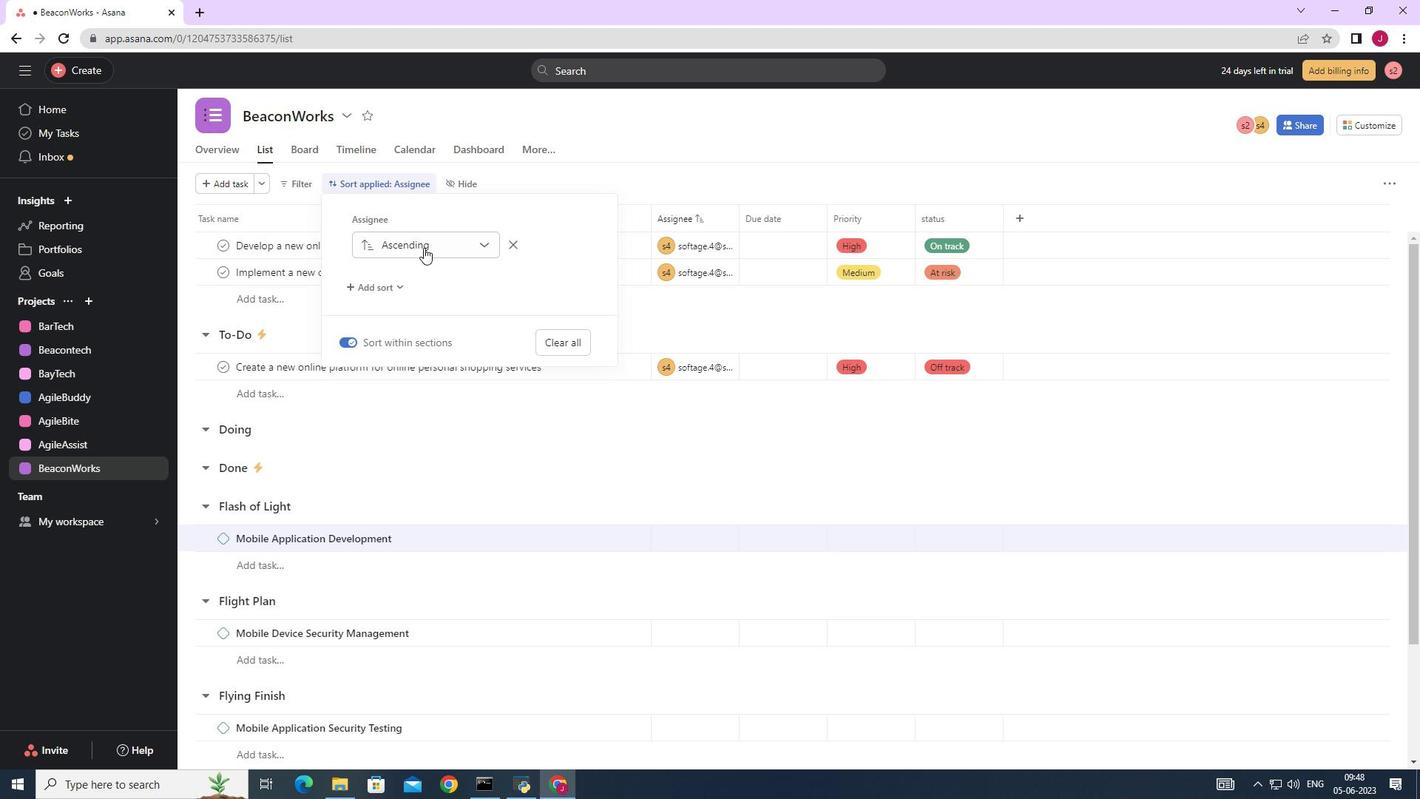 
Action: Mouse moved to (437, 273)
Screenshot: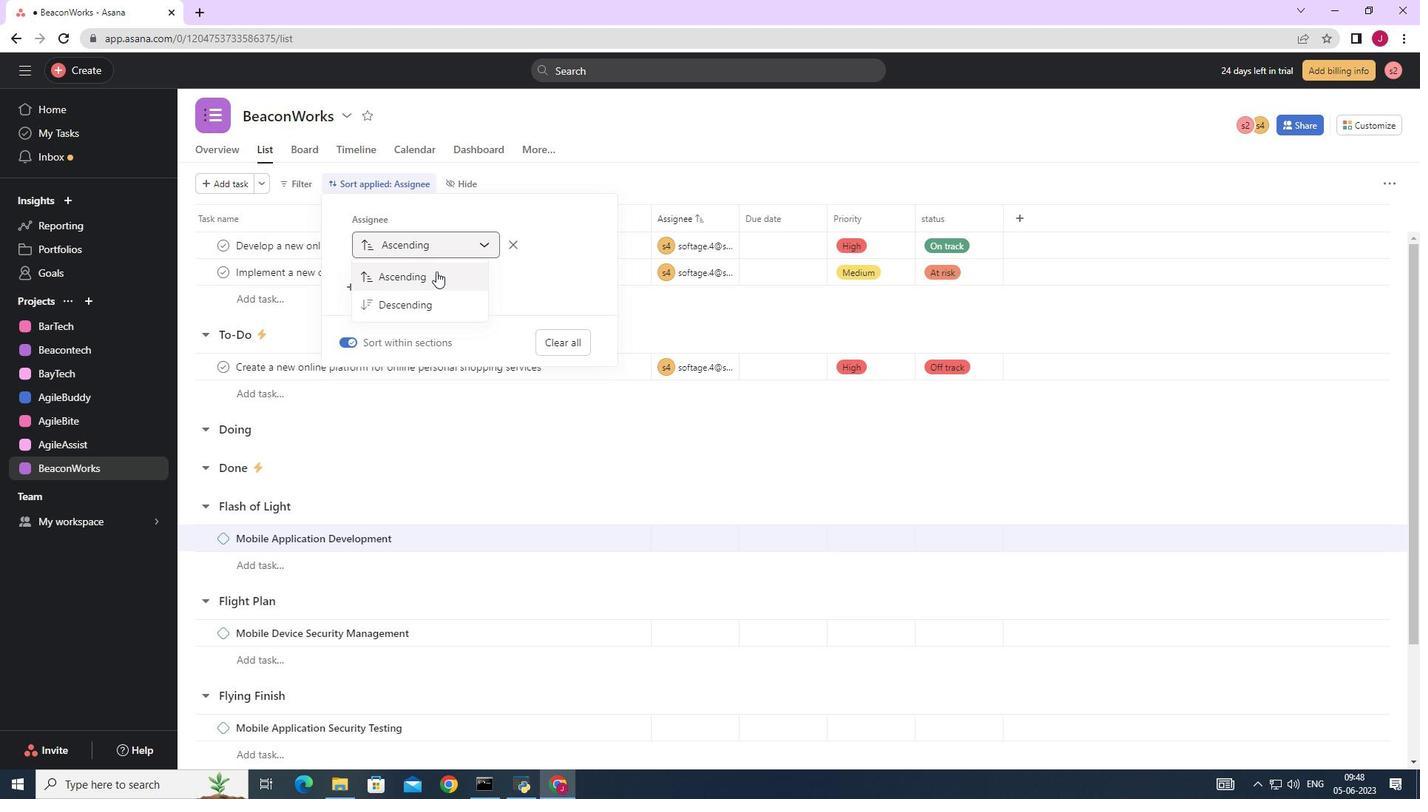 
Action: Mouse pressed left at (437, 273)
Screenshot: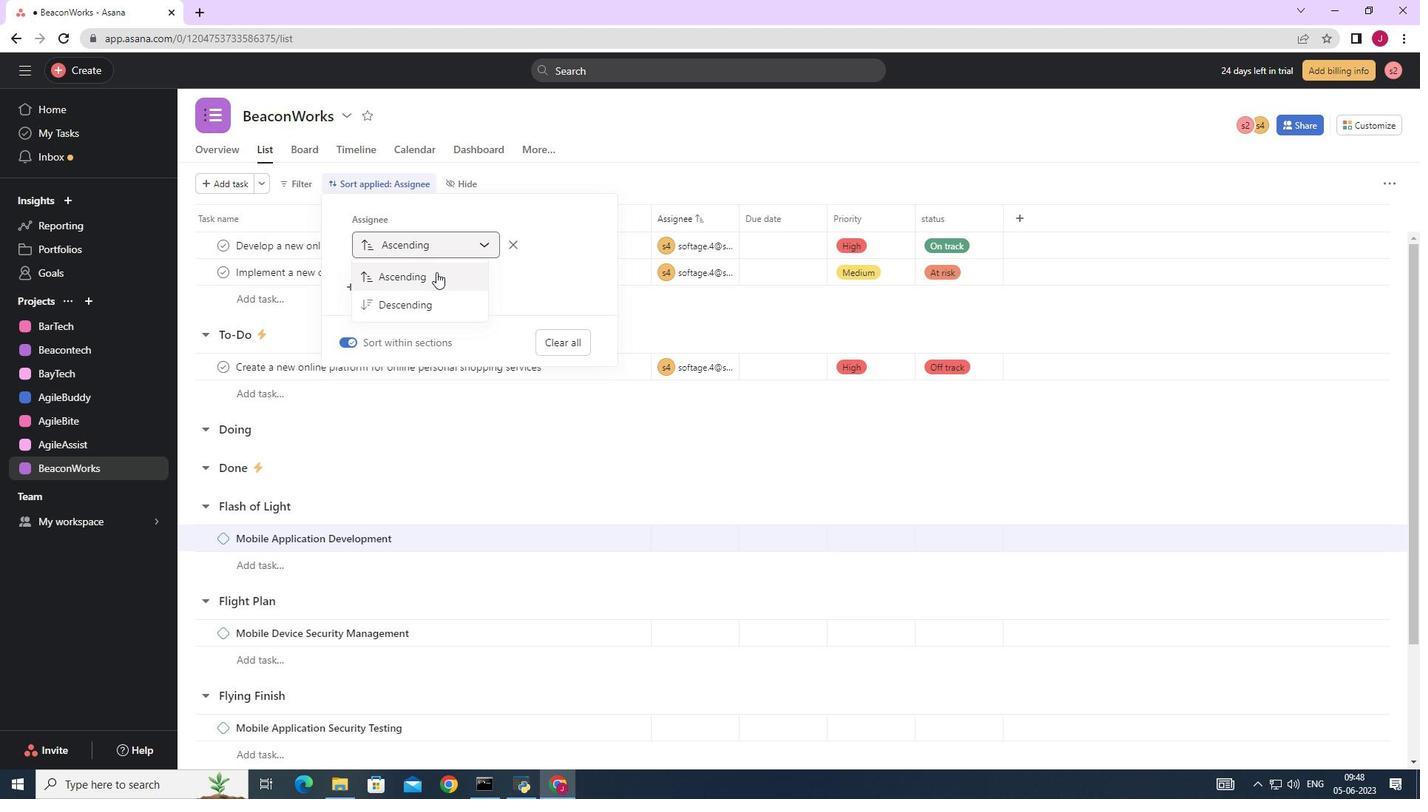 
Action: Mouse moved to (956, 449)
Screenshot: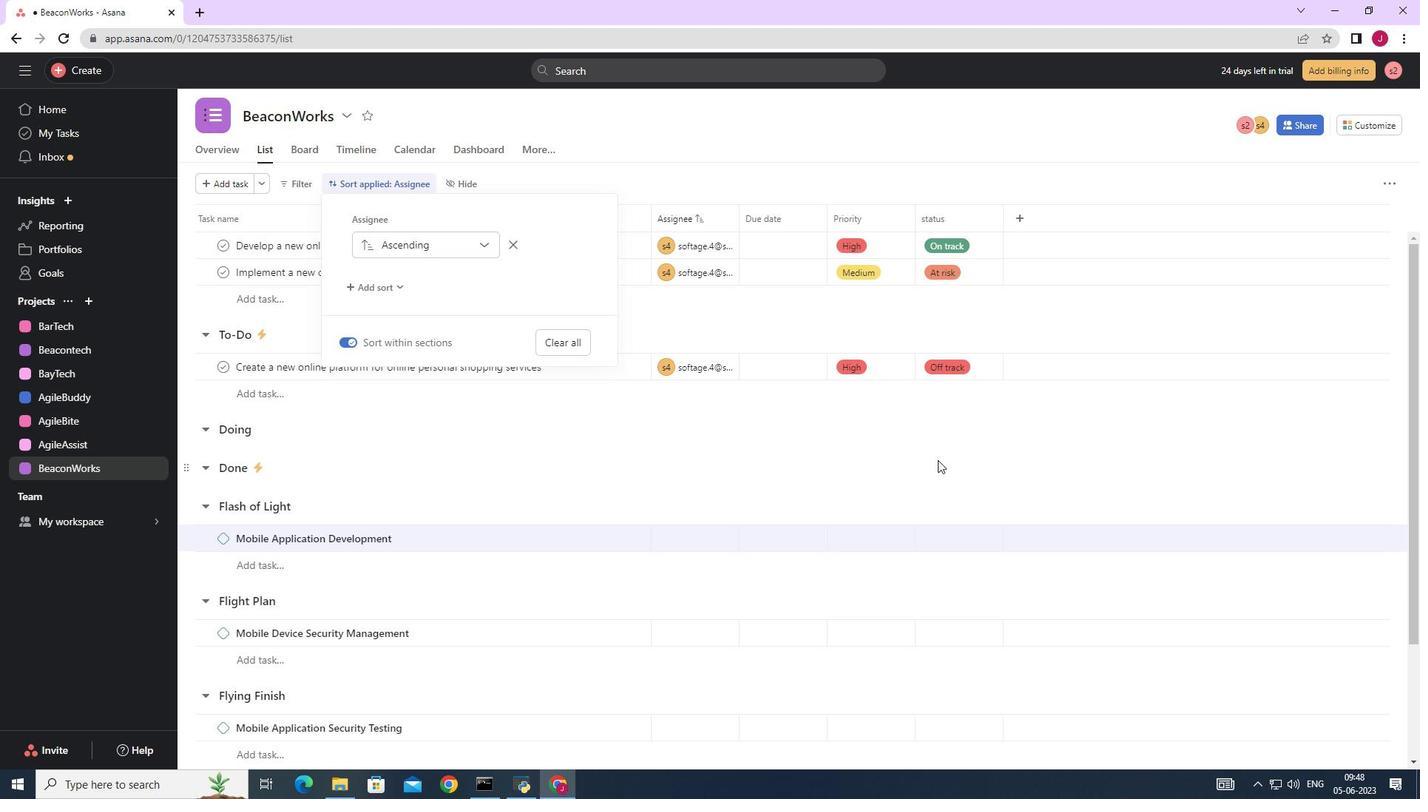 
Action: Mouse pressed left at (956, 449)
Screenshot: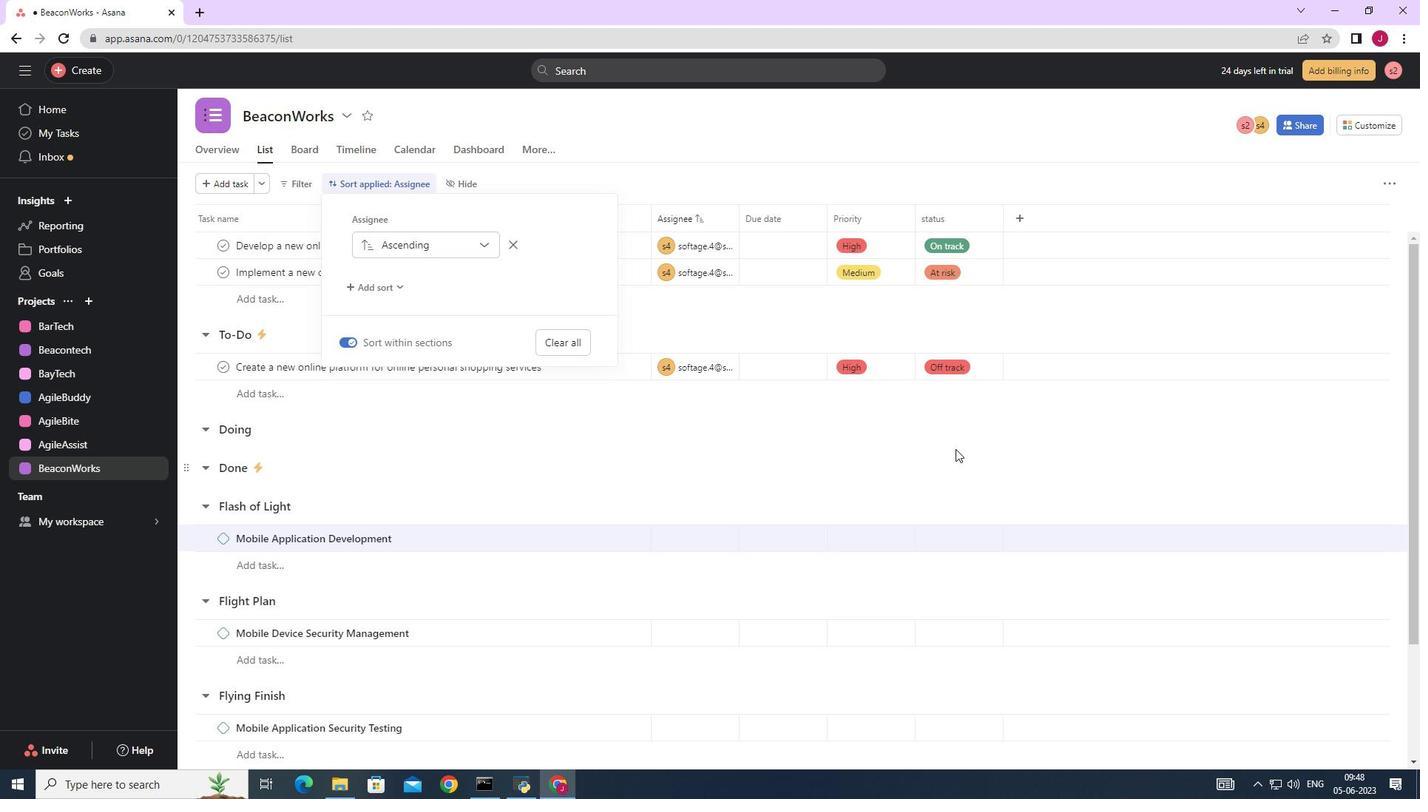 
